 Task: Select learn more.
Action: Mouse pressed left at (149, 346)
Screenshot: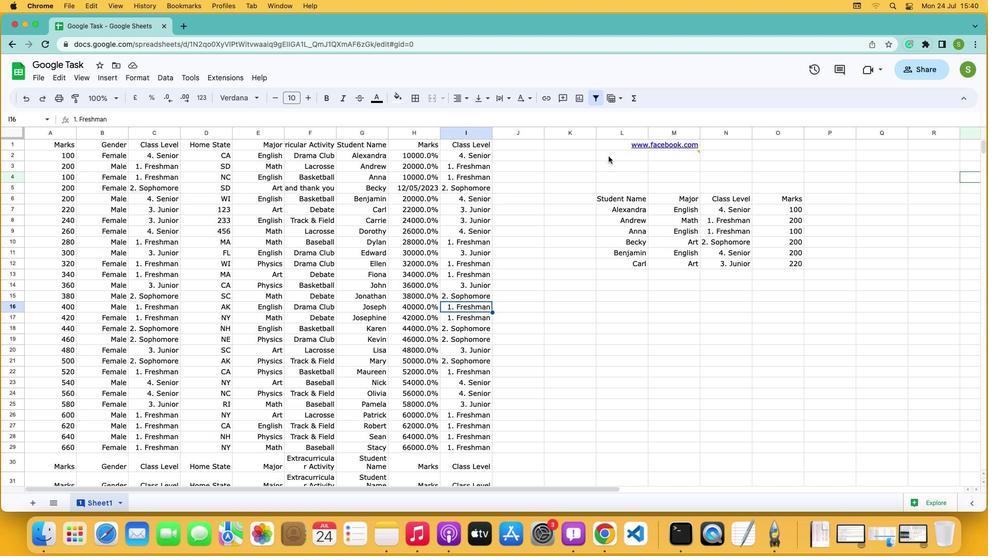 
Action: Mouse moved to (149, 346)
Screenshot: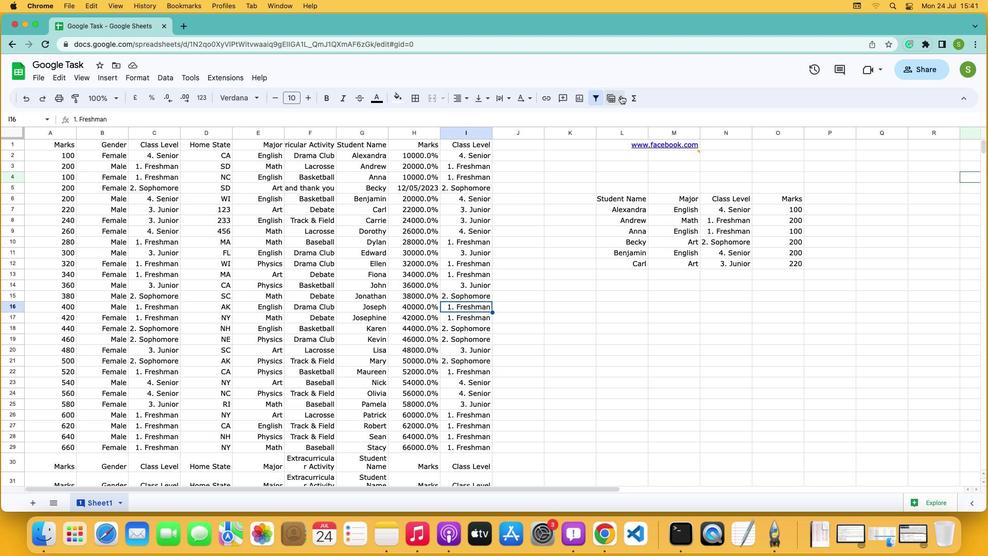 
Action: Mouse pressed left at (149, 346)
Screenshot: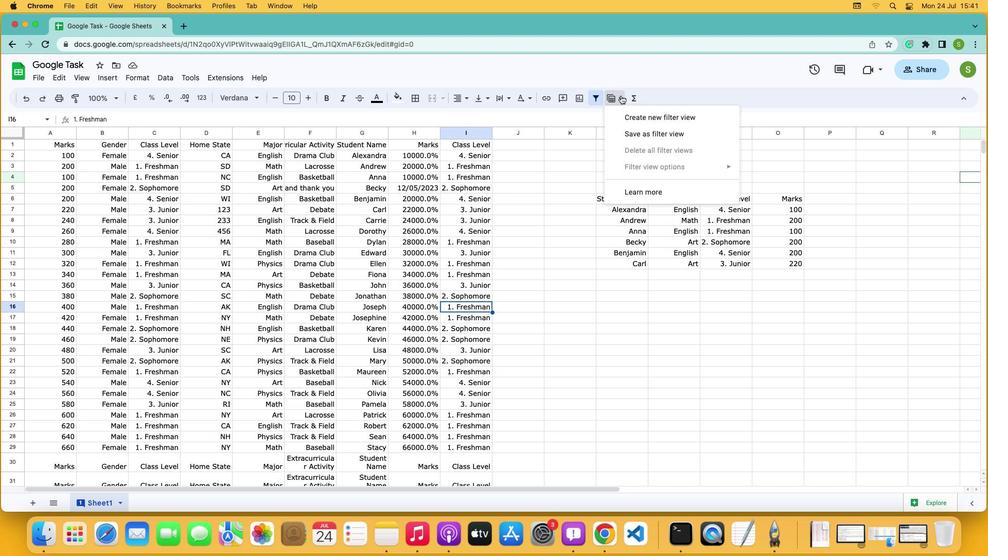 
Action: Mouse moved to (149, 346)
Screenshot: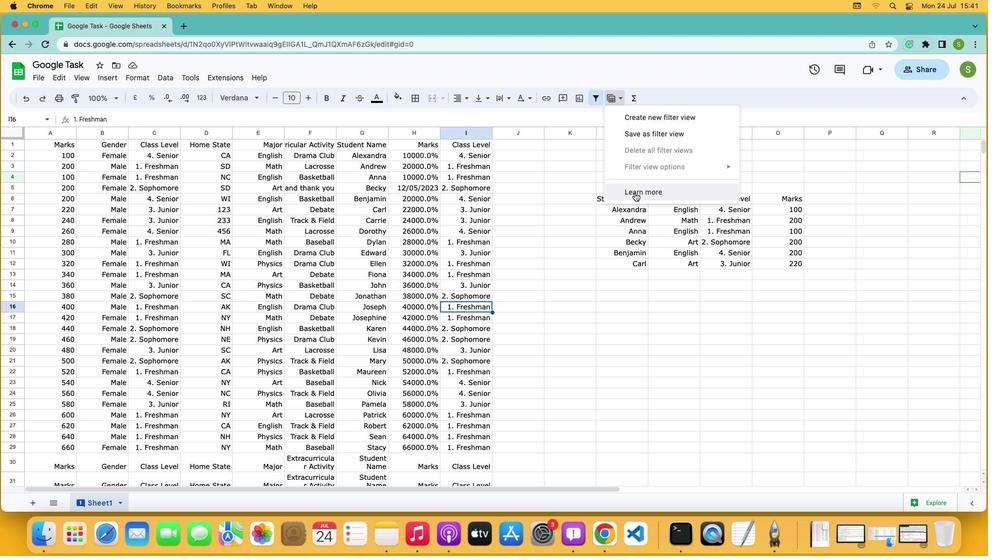 
Action: Mouse pressed left at (149, 346)
Screenshot: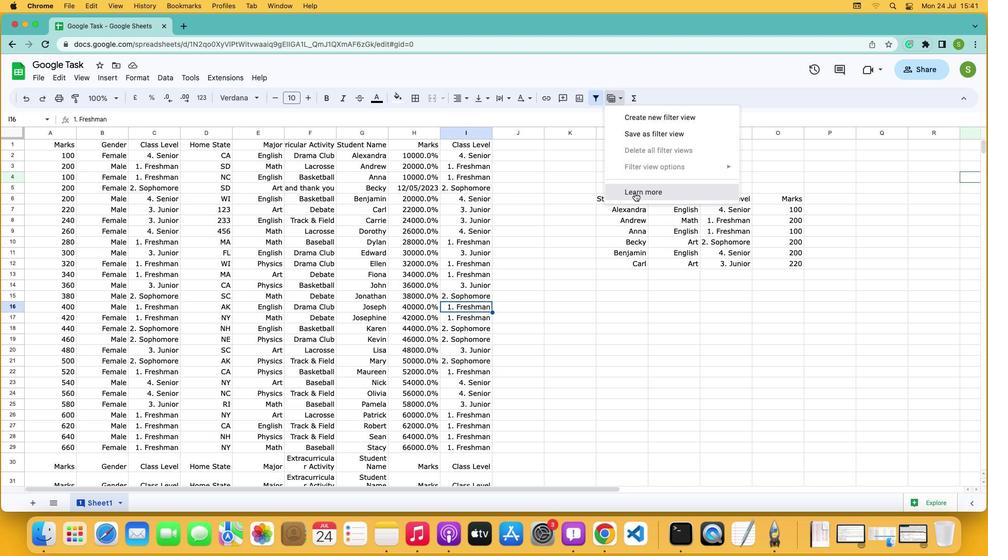 
Action: Mouse moved to (149, 346)
Screenshot: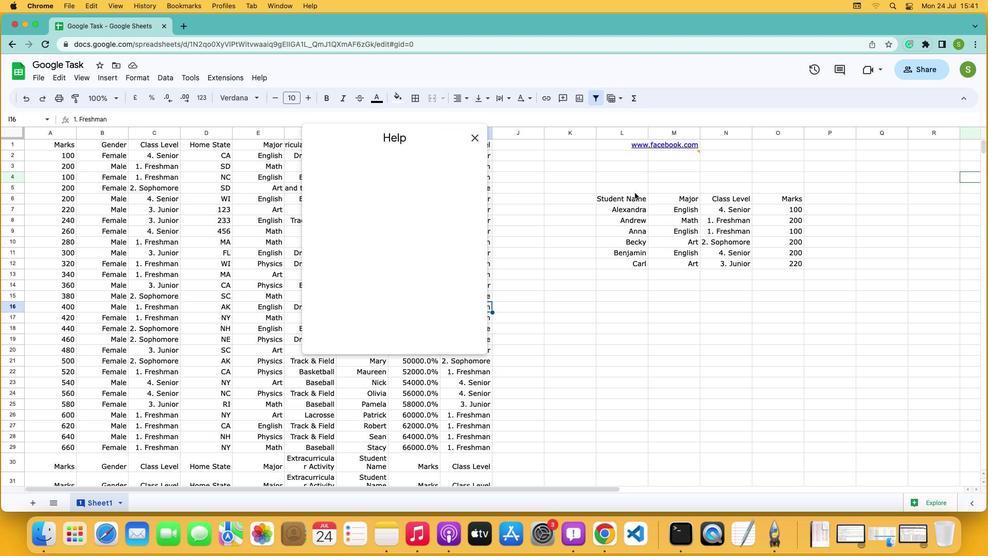 
